Task: Change curve  line to solid.
Action: Mouse moved to (394, 296)
Screenshot: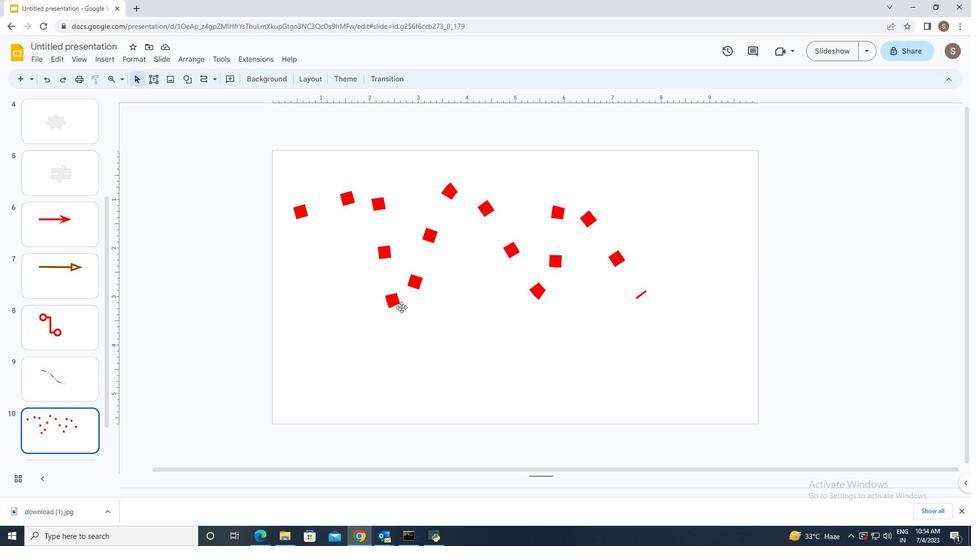 
Action: Mouse pressed left at (394, 296)
Screenshot: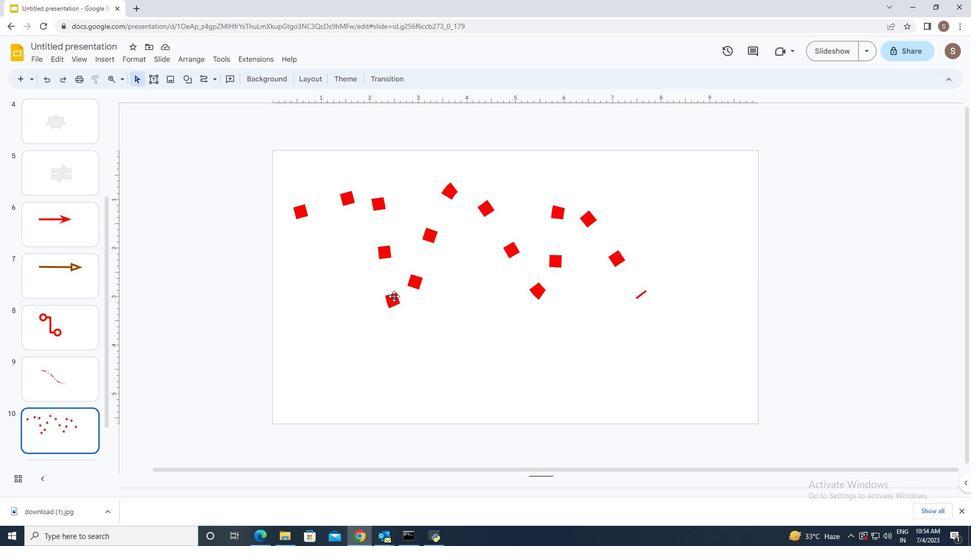 
Action: Mouse moved to (279, 82)
Screenshot: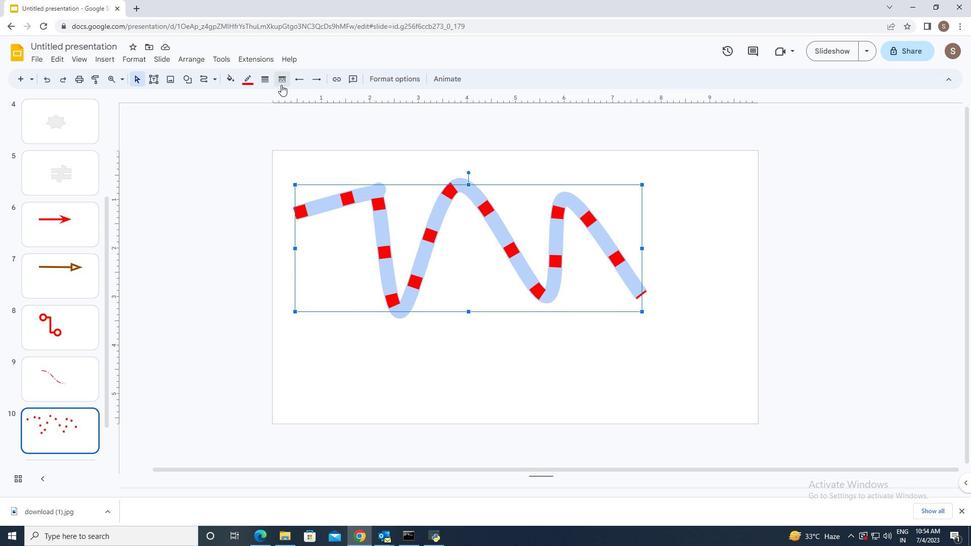 
Action: Mouse pressed left at (279, 82)
Screenshot: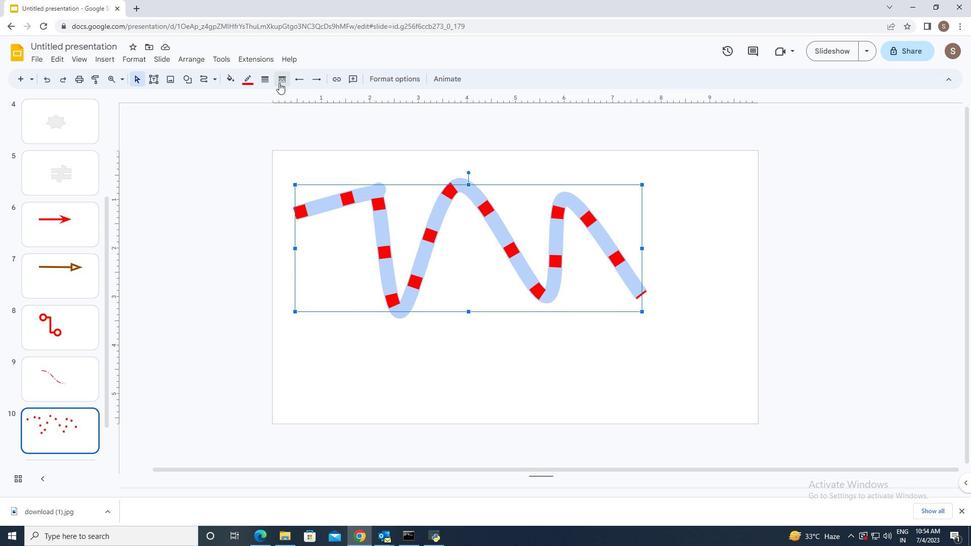 
Action: Mouse moved to (298, 96)
Screenshot: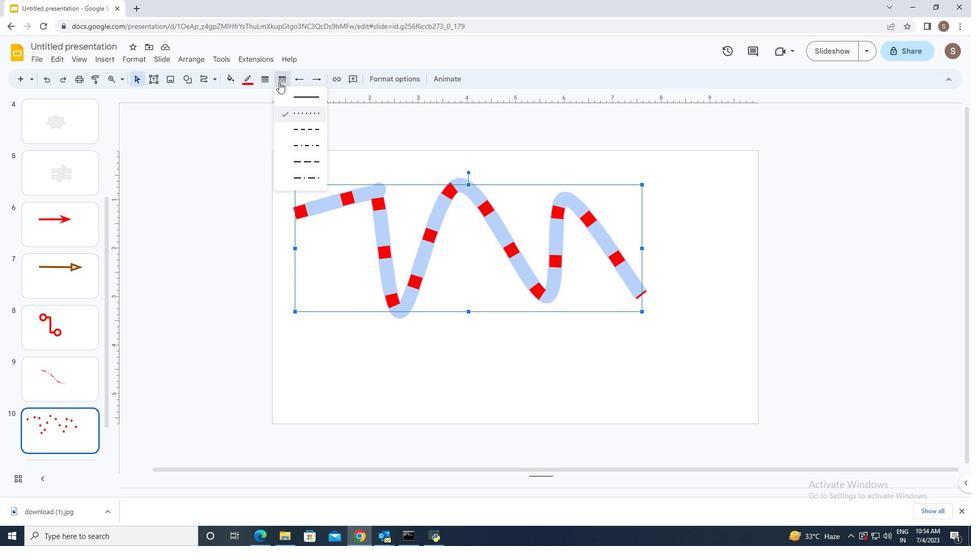 
Action: Mouse pressed left at (298, 96)
Screenshot: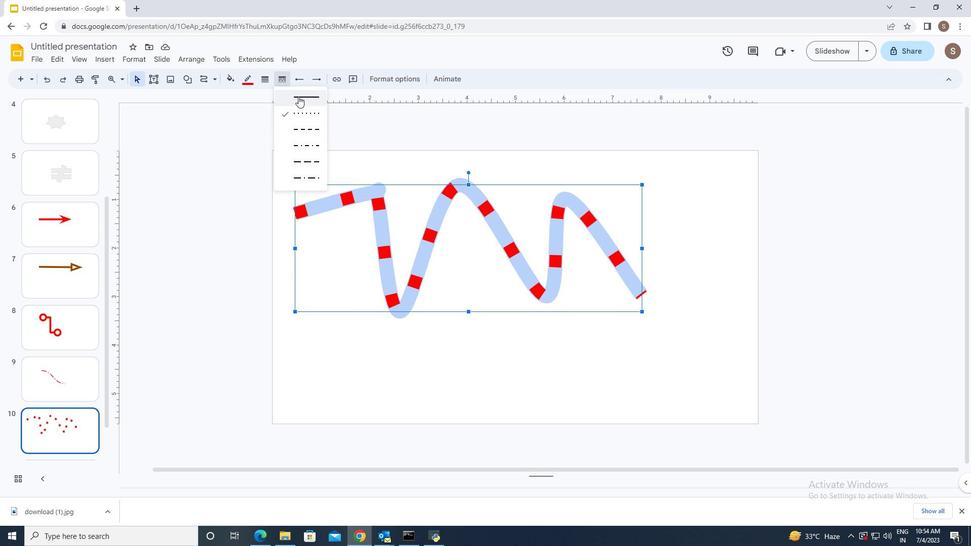 
Action: Mouse moved to (369, 351)
Screenshot: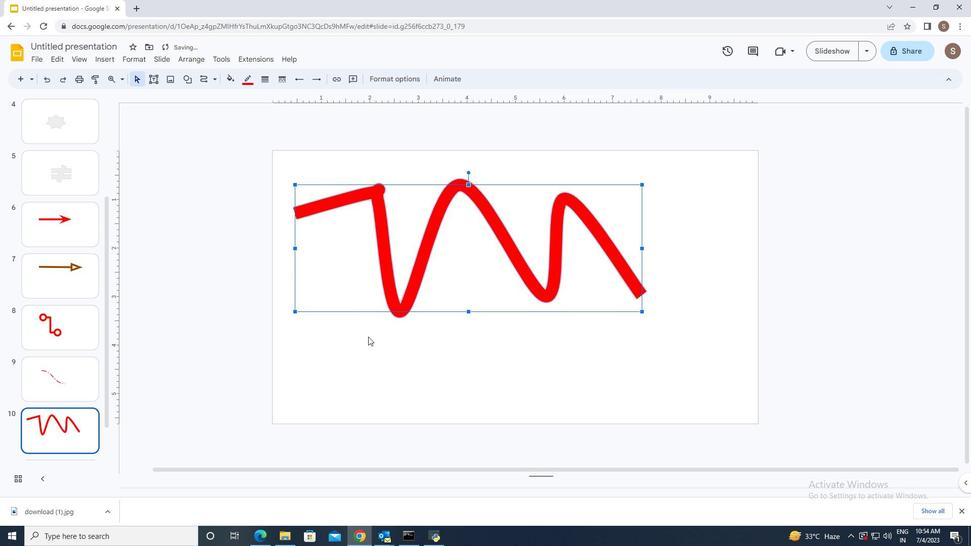 
Action: Mouse pressed left at (369, 351)
Screenshot: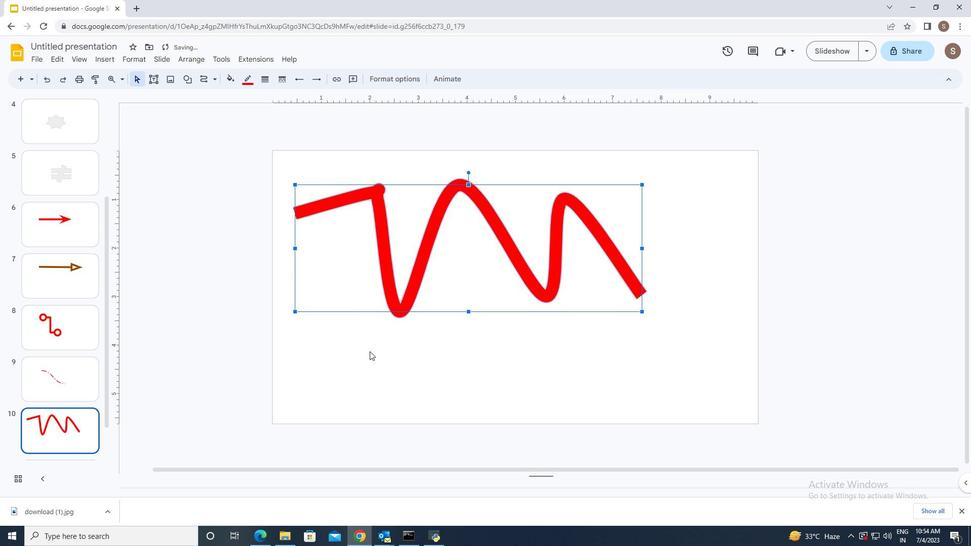 
